 Task: Create a new spreadsheet using the template "Personal: Wedding Planner".
Action: Mouse moved to (47, 113)
Screenshot: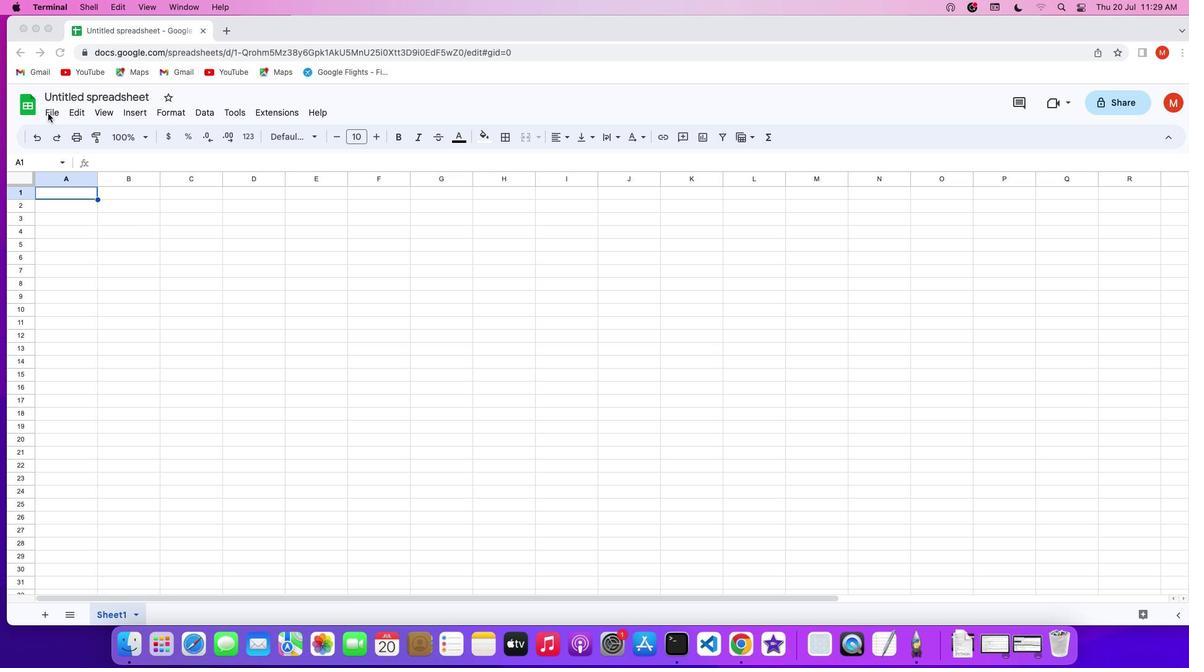
Action: Mouse pressed left at (47, 113)
Screenshot: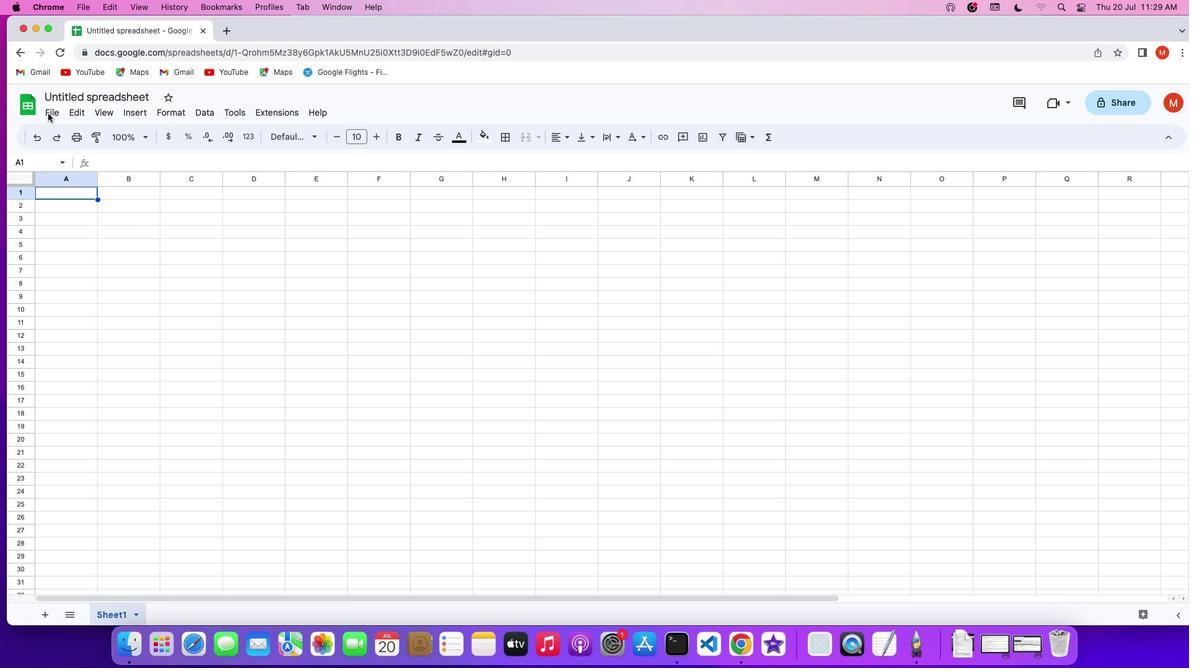 
Action: Mouse pressed left at (47, 113)
Screenshot: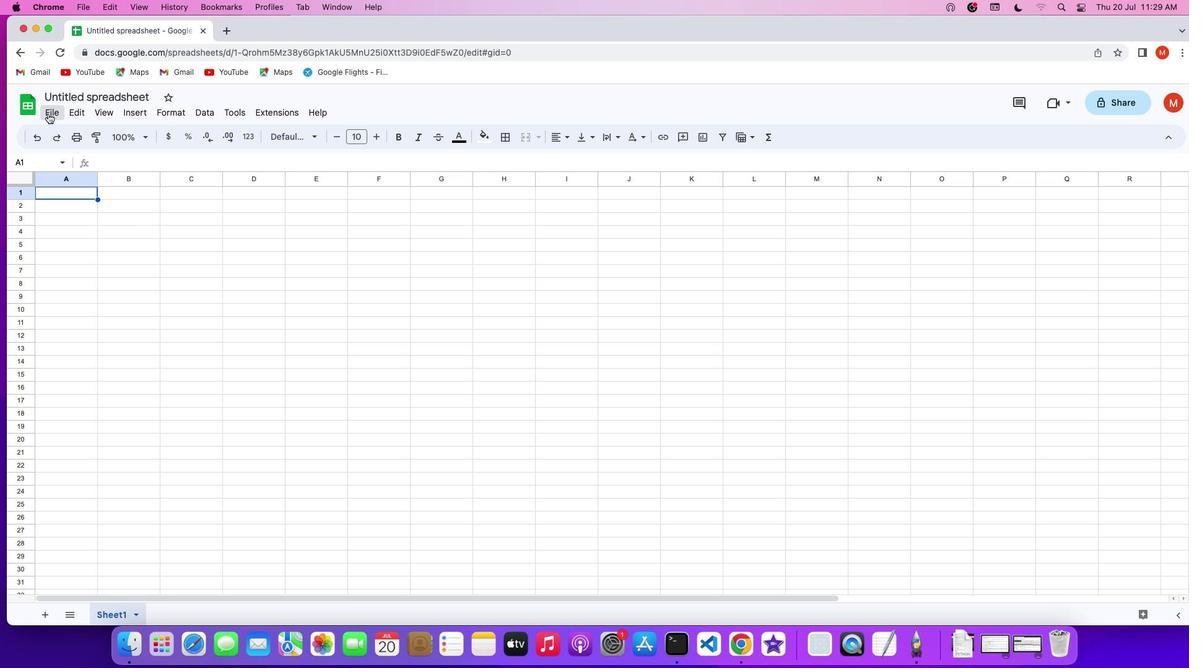 
Action: Mouse moved to (52, 111)
Screenshot: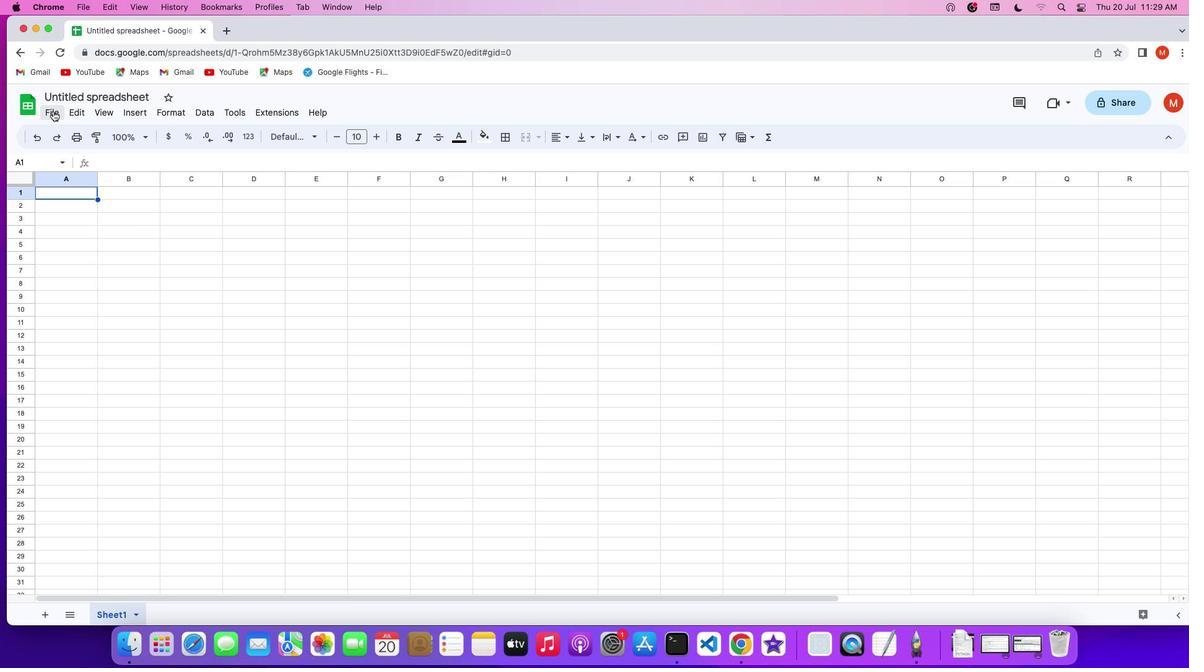 
Action: Mouse pressed left at (52, 111)
Screenshot: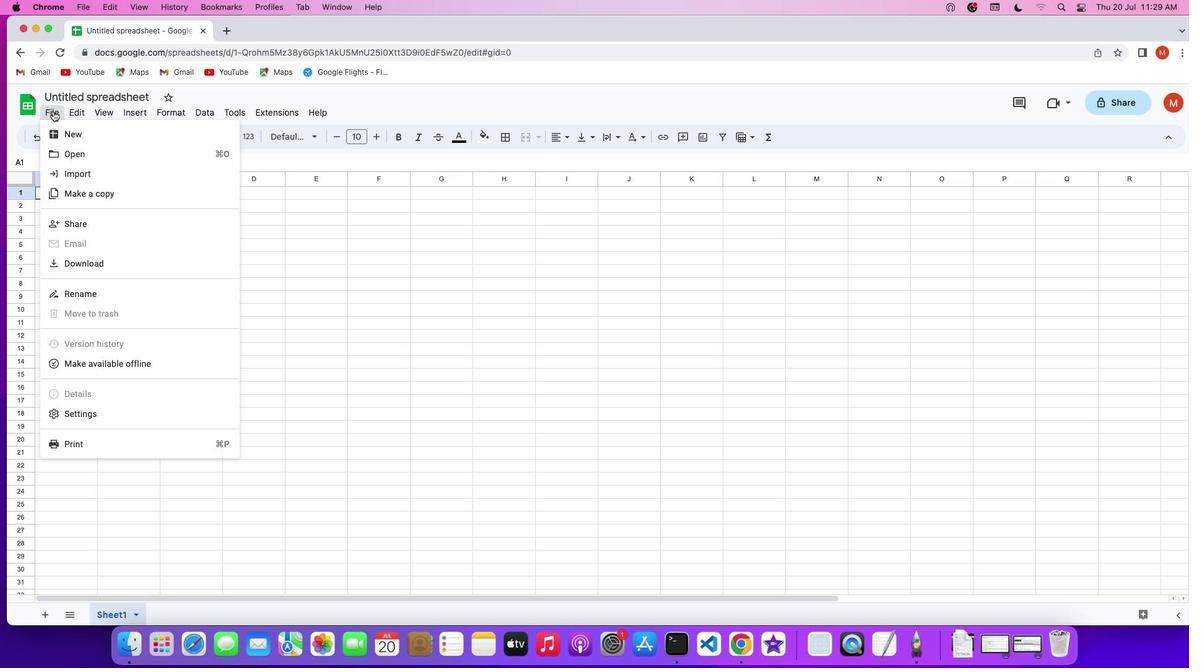 
Action: Mouse moved to (279, 154)
Screenshot: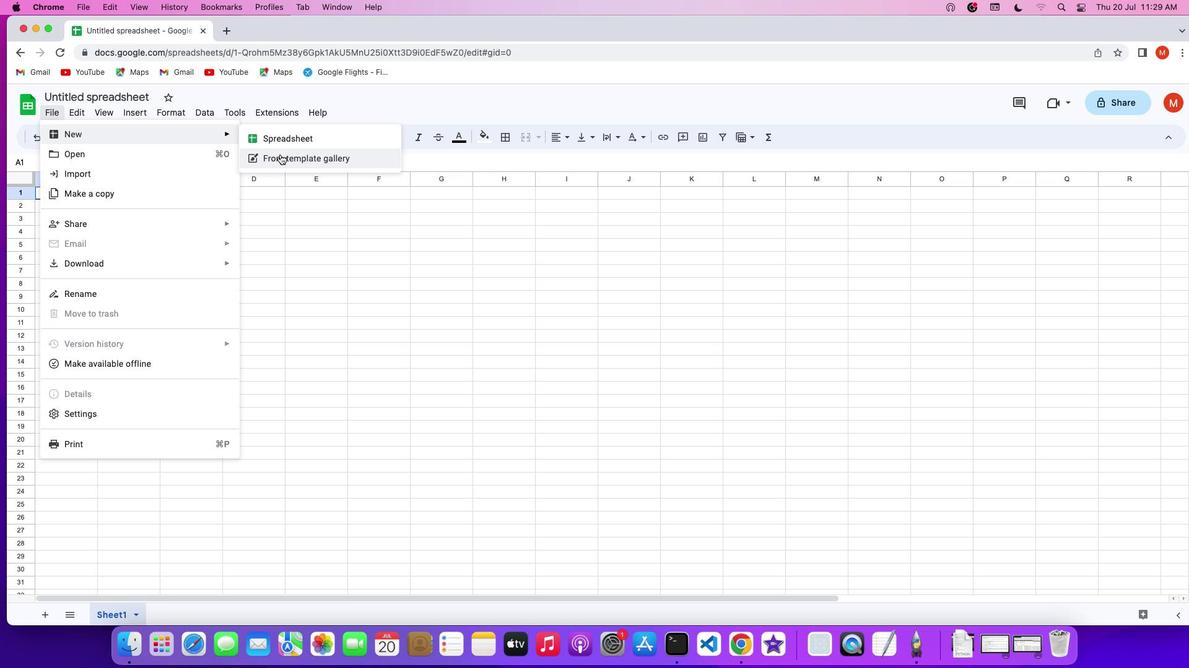 
Action: Mouse pressed left at (279, 154)
Screenshot: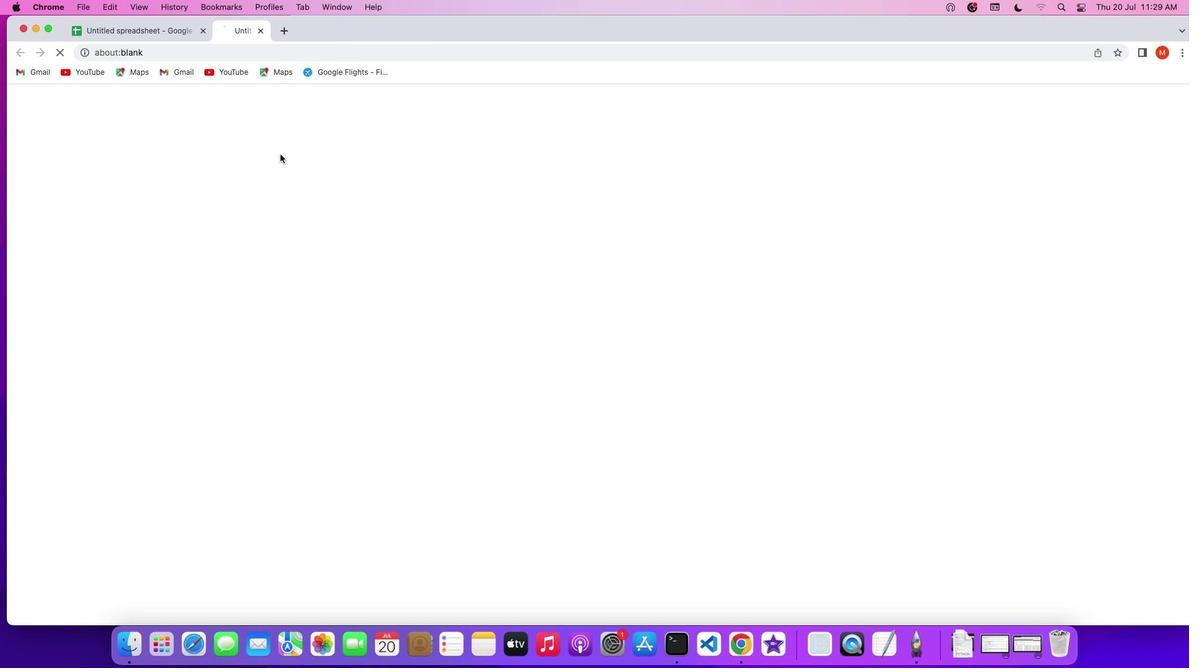 
Action: Mouse moved to (554, 524)
Screenshot: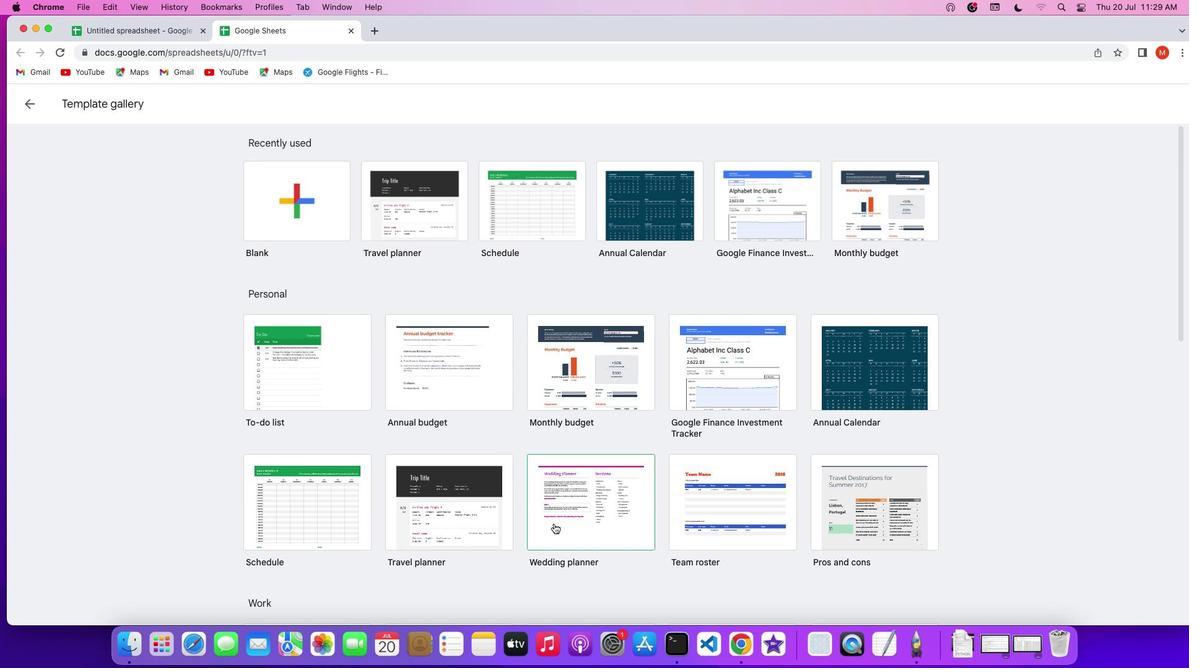 
Action: Mouse pressed left at (554, 524)
Screenshot: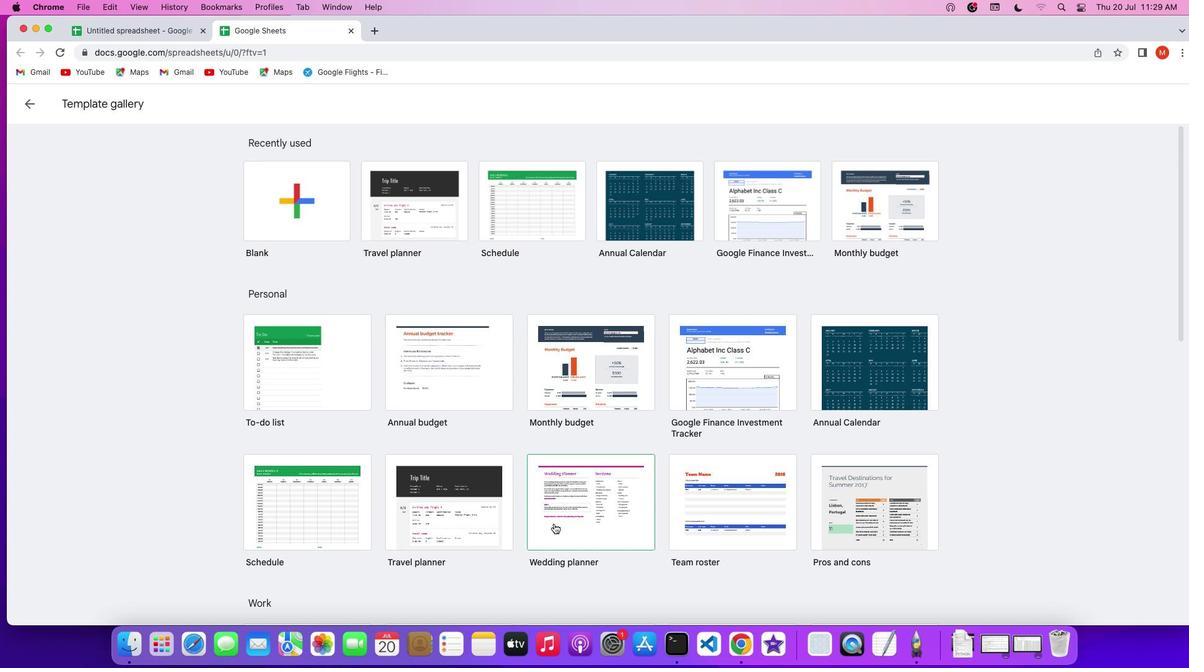 
Action: Mouse moved to (559, 523)
Screenshot: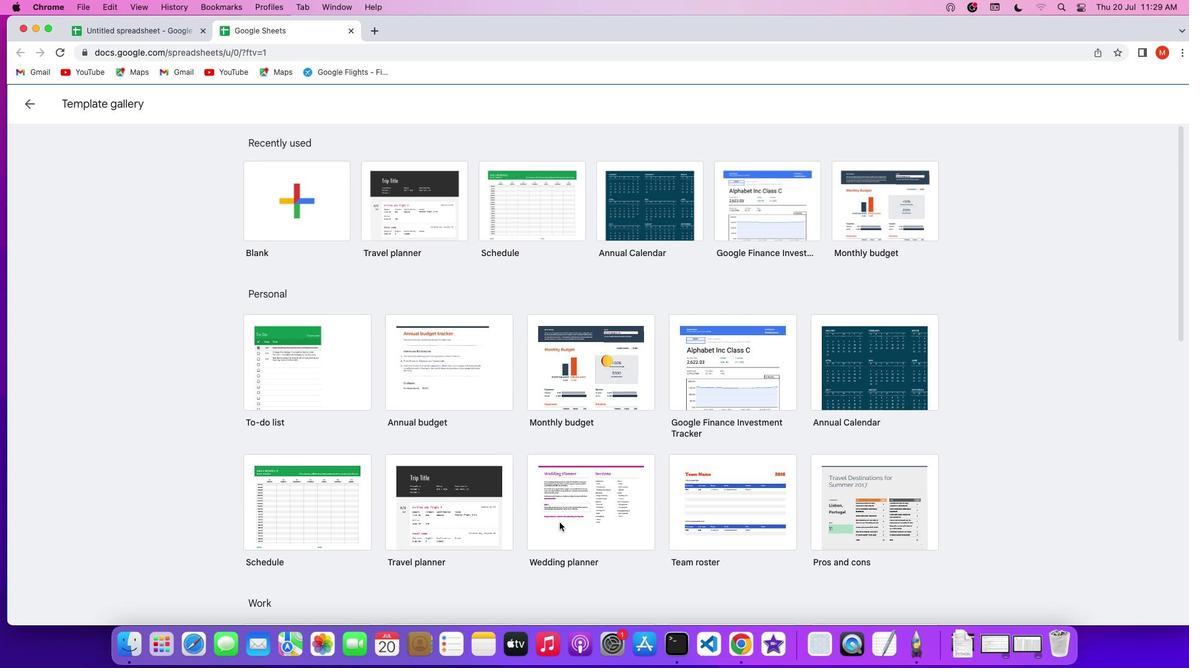 
Action: Mouse pressed left at (559, 523)
Screenshot: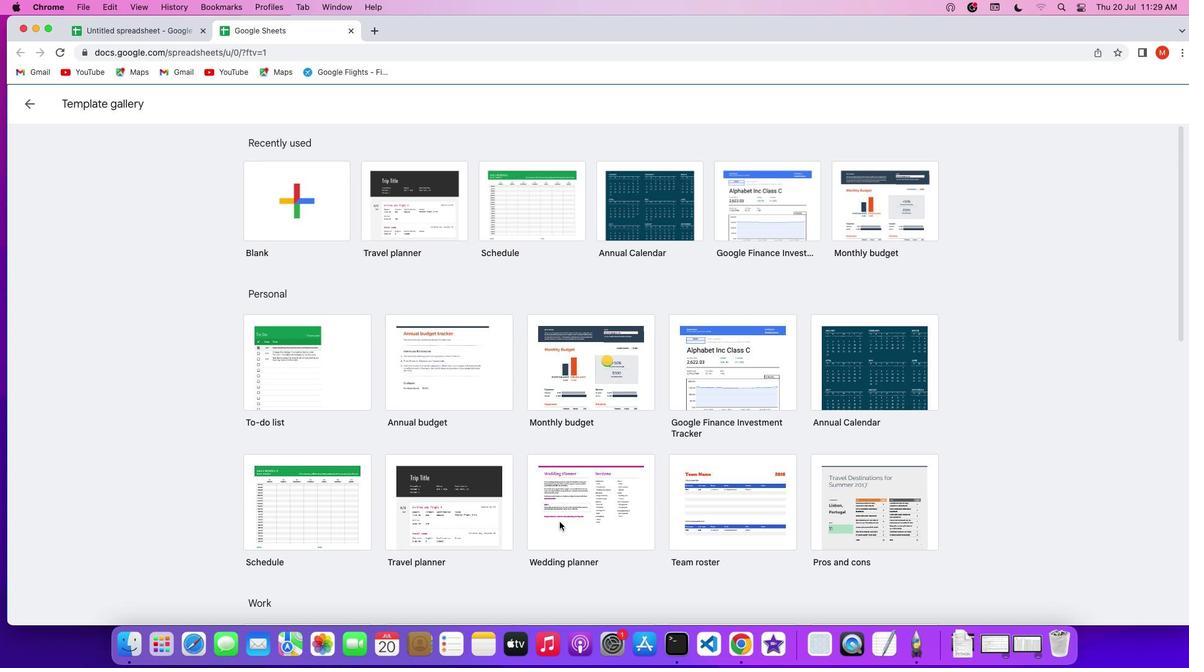 
Action: Mouse moved to (559, 522)
Screenshot: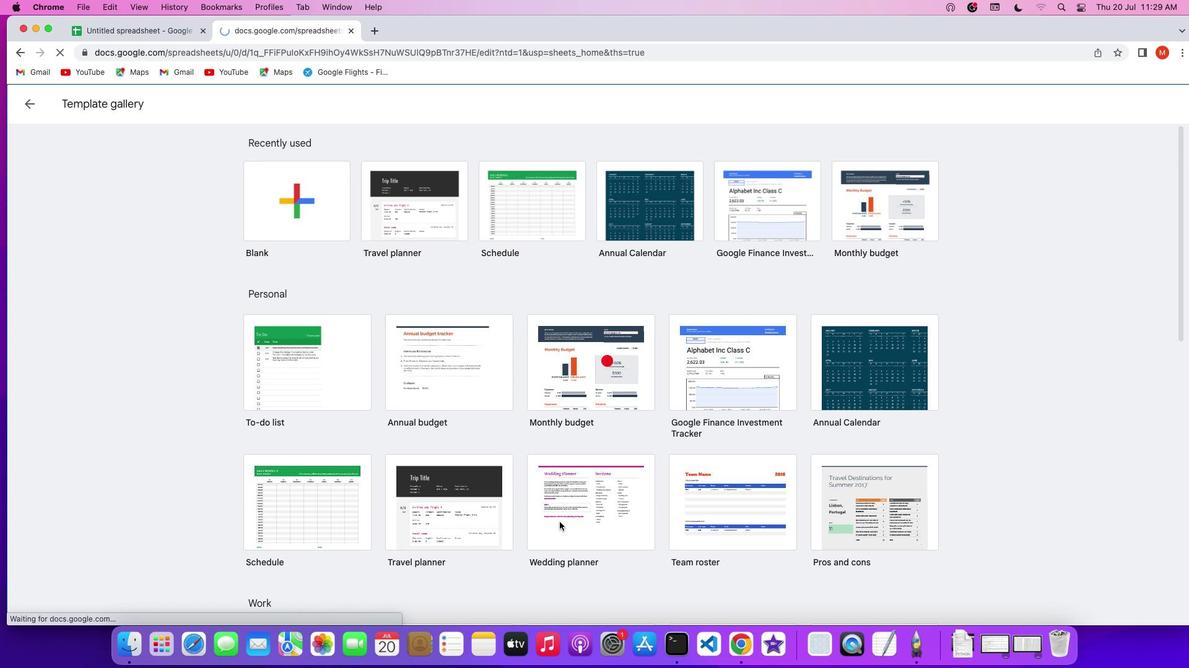 
